 Task: Sort the products in the category "Mexican" by price (lowest first).
Action: Mouse moved to (22, 161)
Screenshot: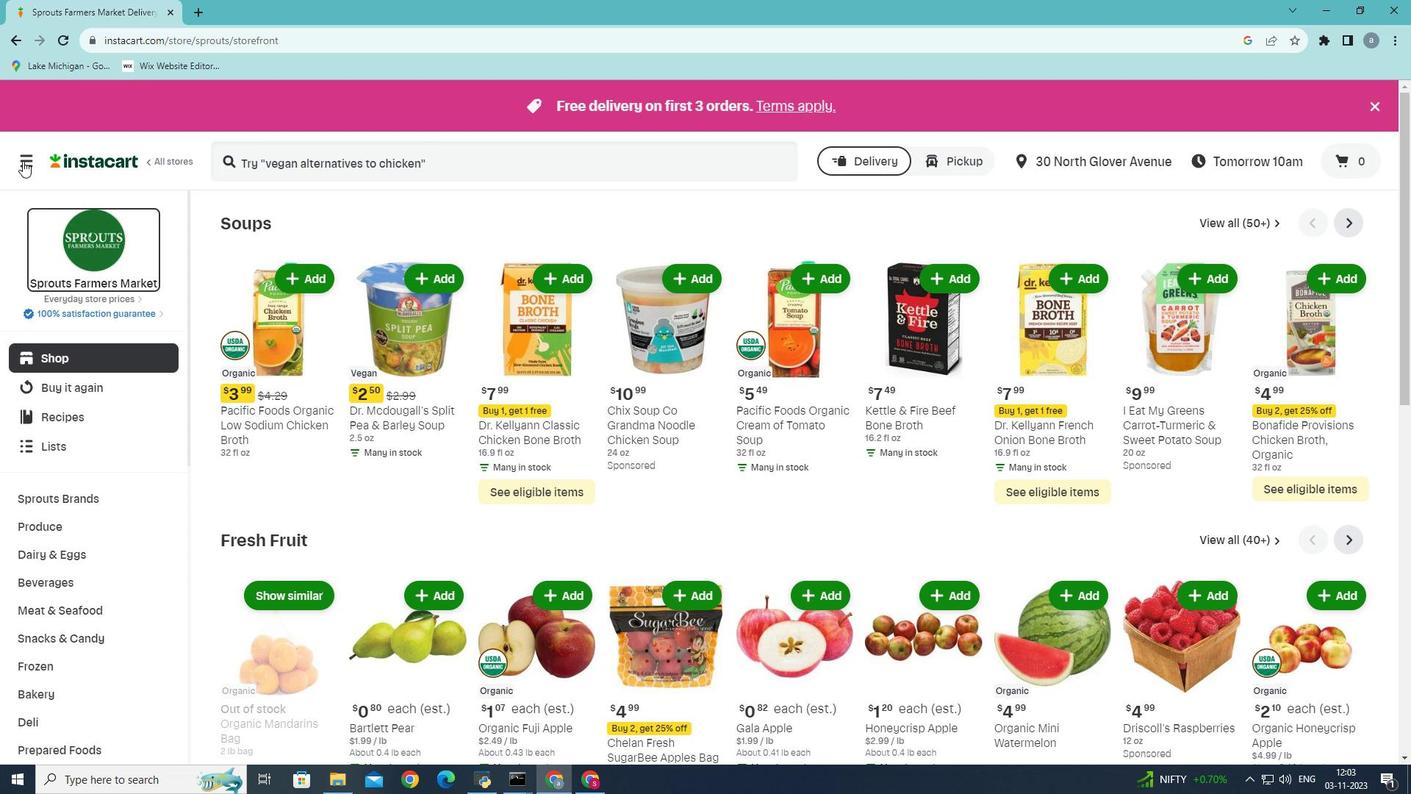 
Action: Mouse pressed left at (22, 161)
Screenshot: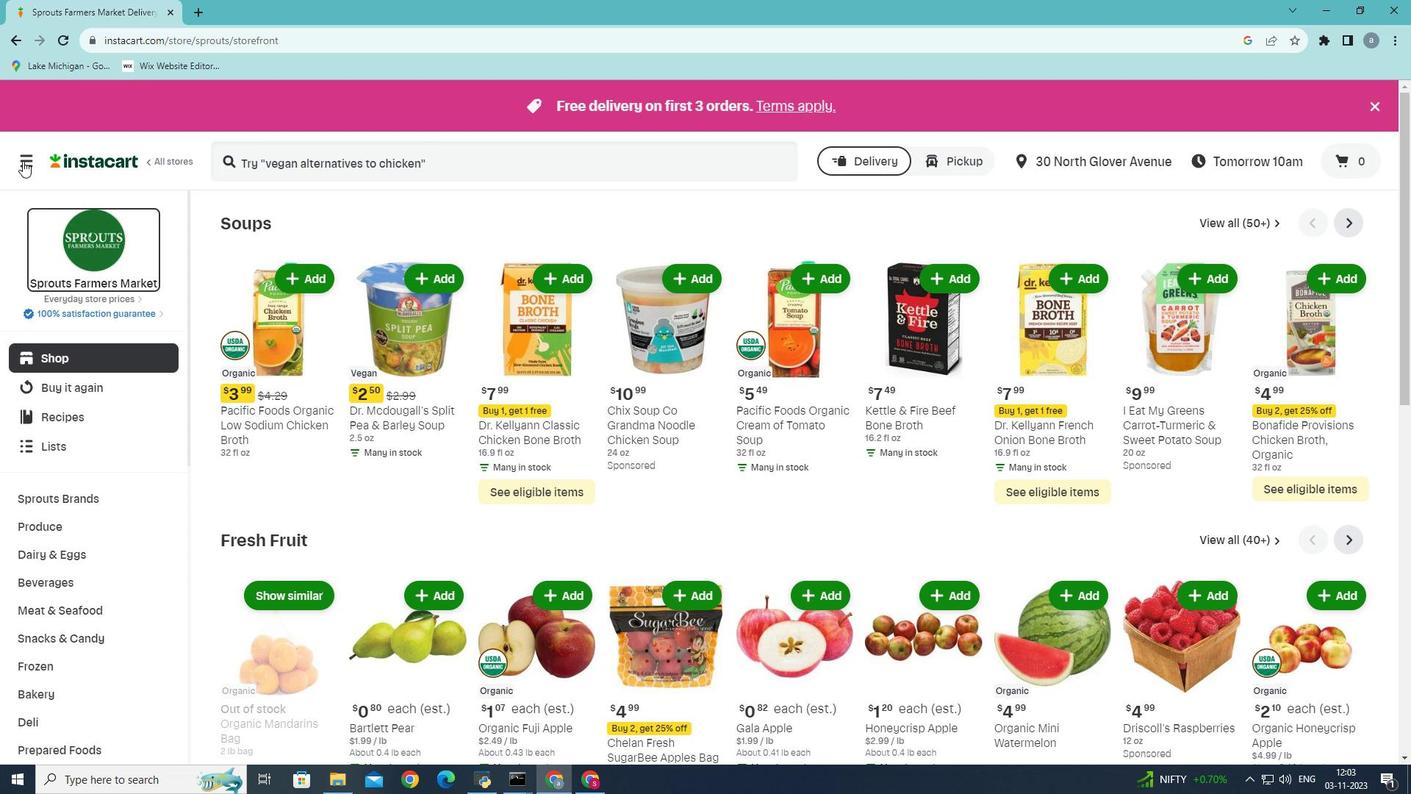 
Action: Mouse moved to (67, 402)
Screenshot: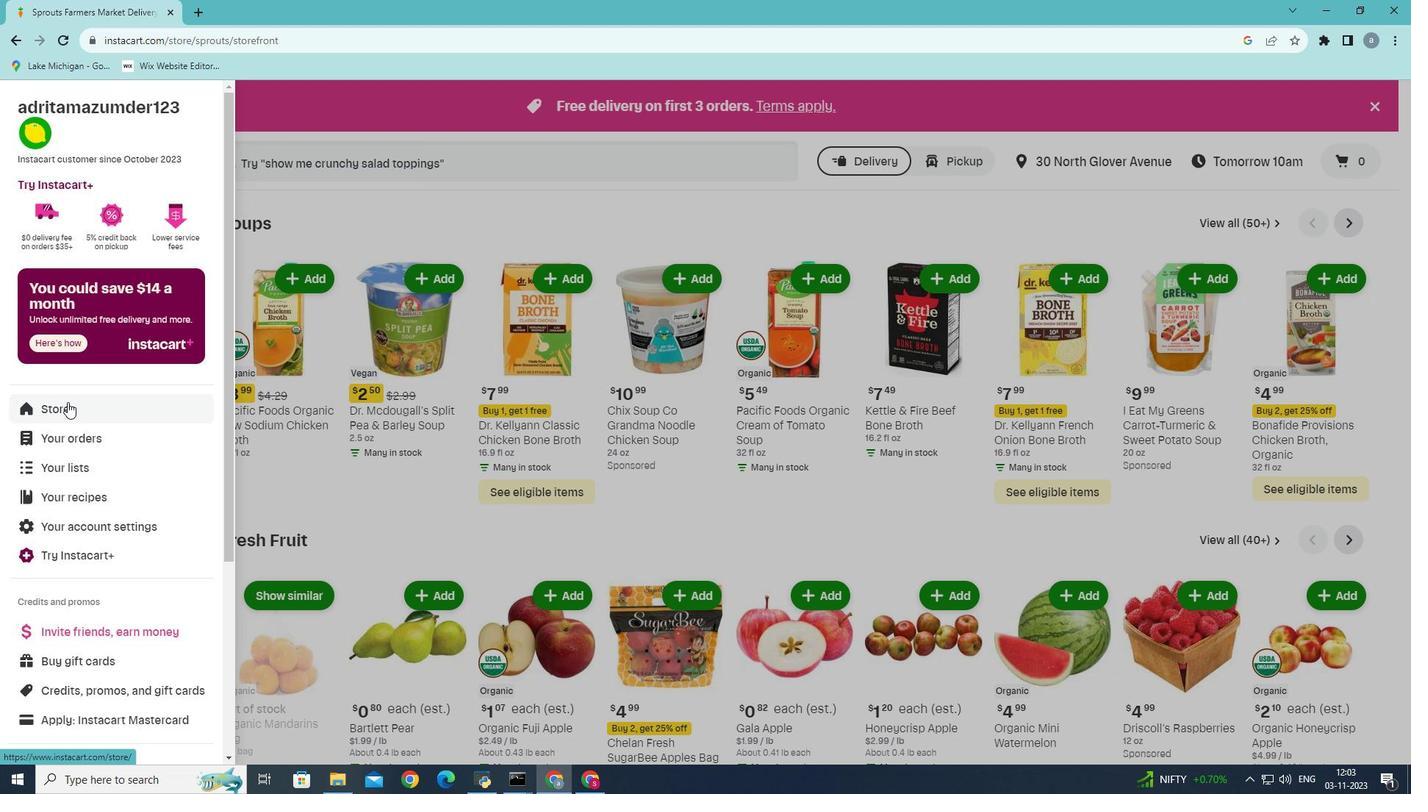 
Action: Mouse pressed left at (67, 402)
Screenshot: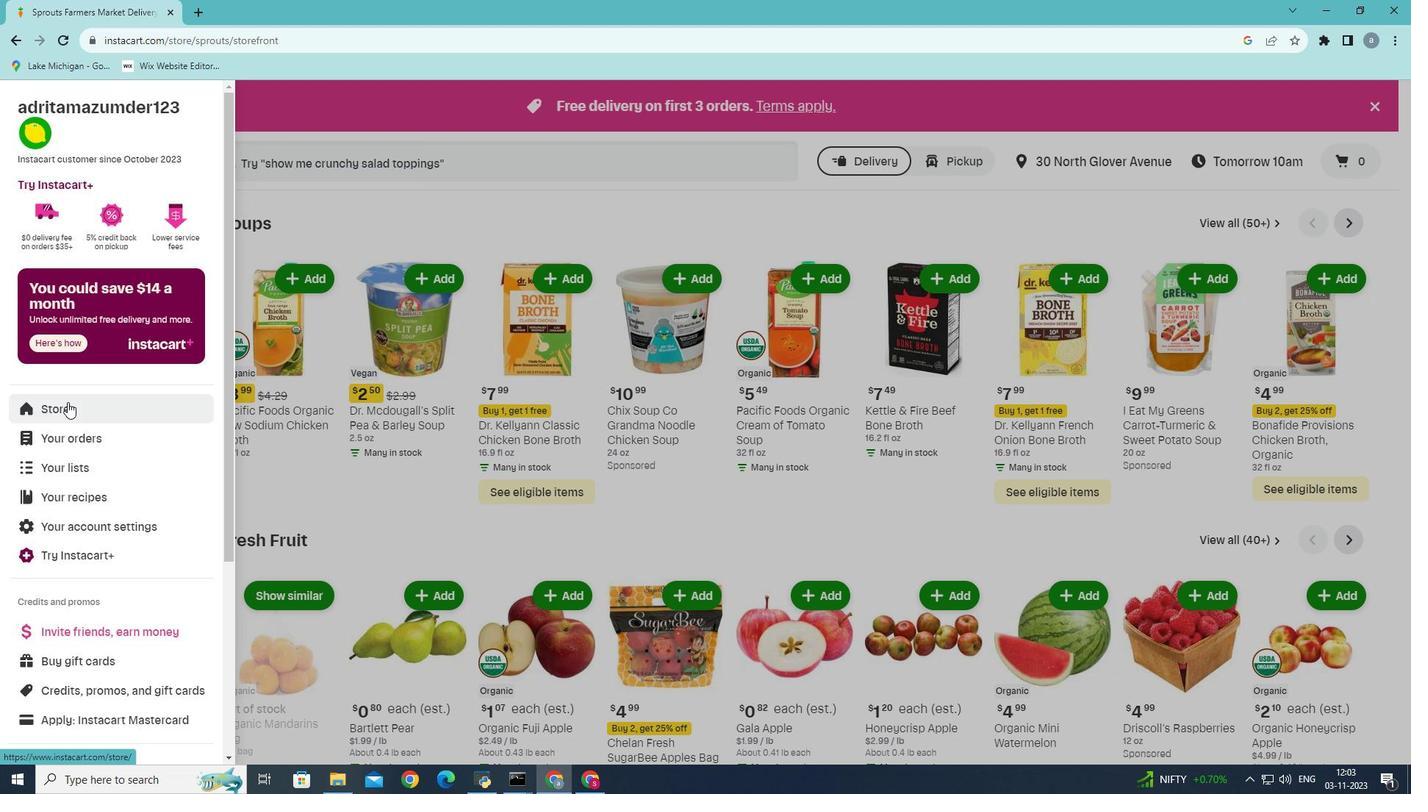 
Action: Mouse moved to (338, 172)
Screenshot: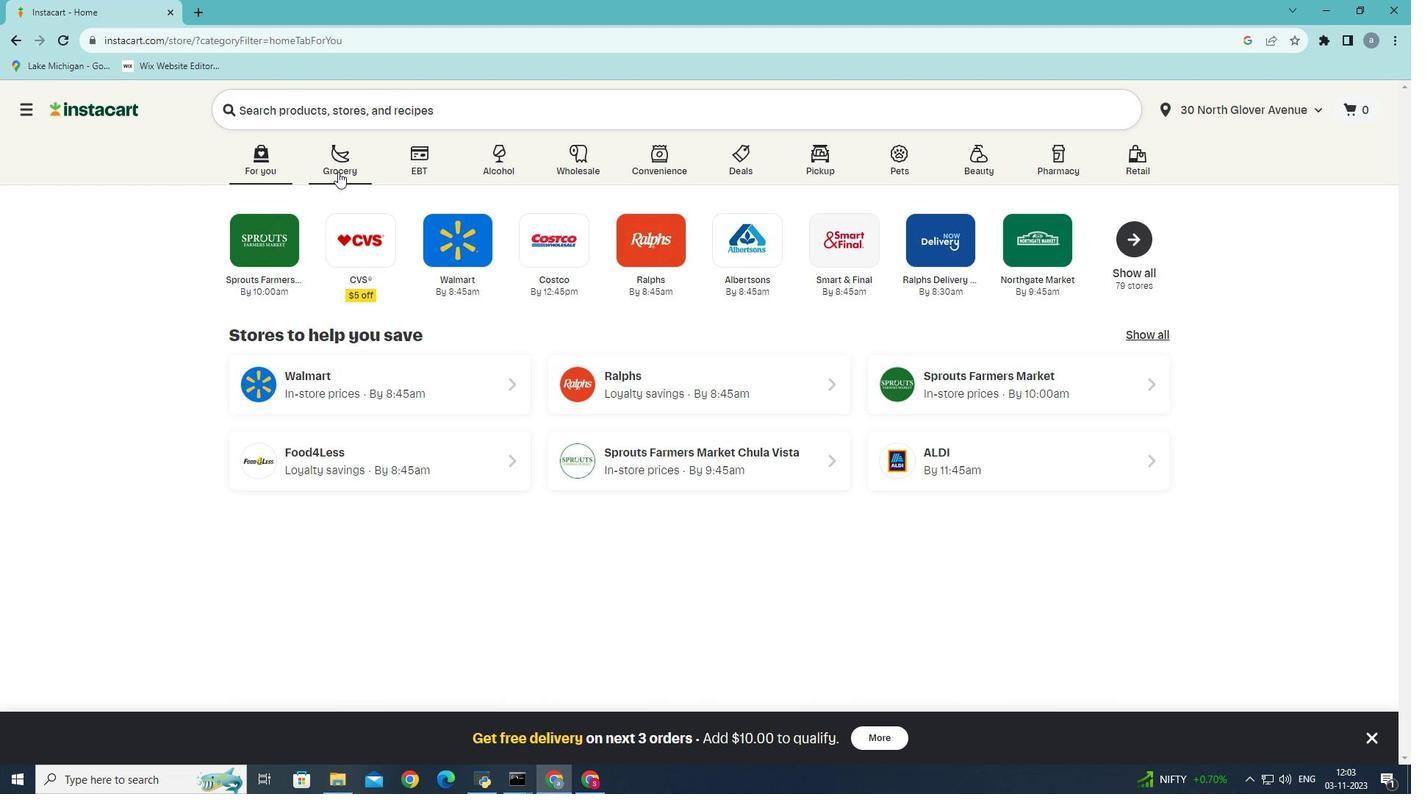 
Action: Mouse pressed left at (338, 172)
Screenshot: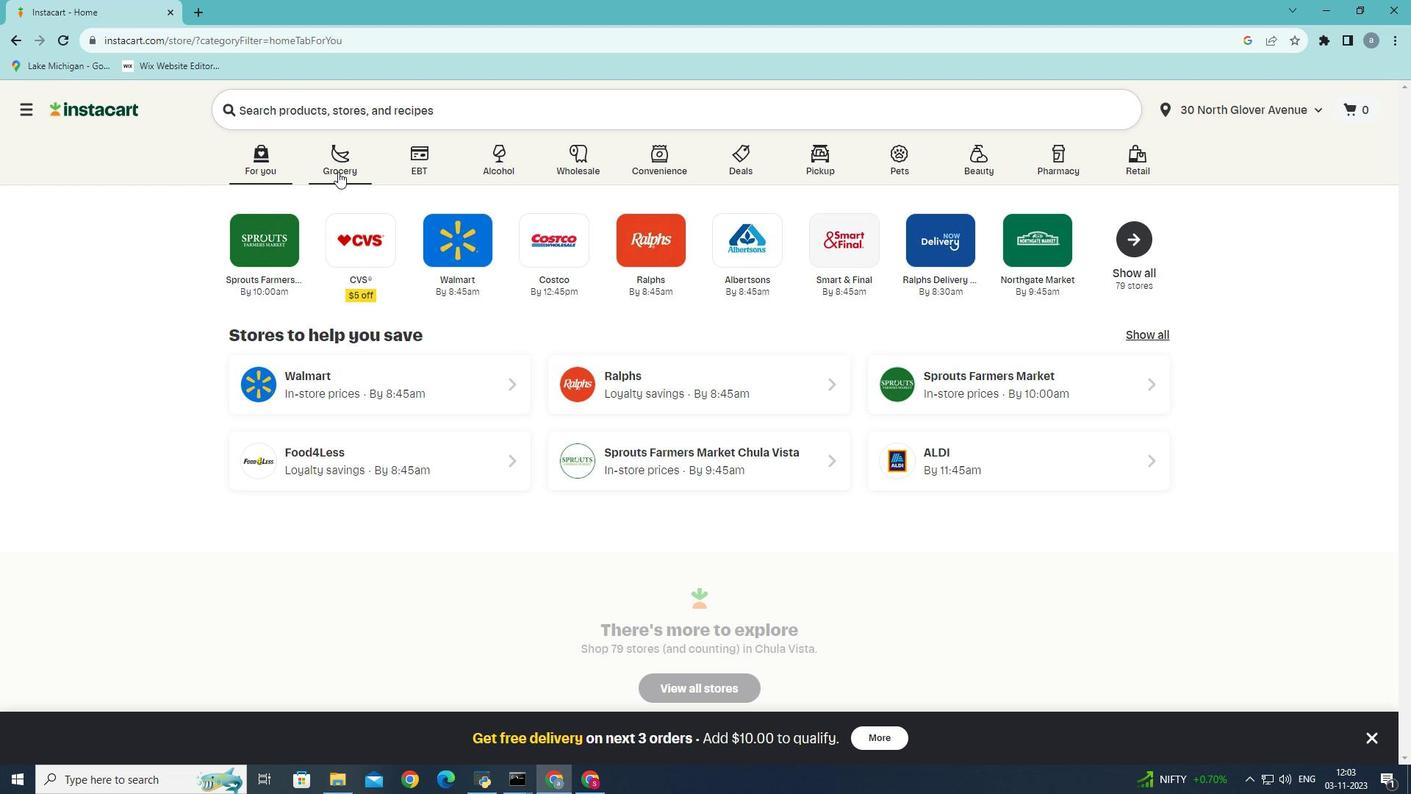 
Action: Mouse moved to (305, 428)
Screenshot: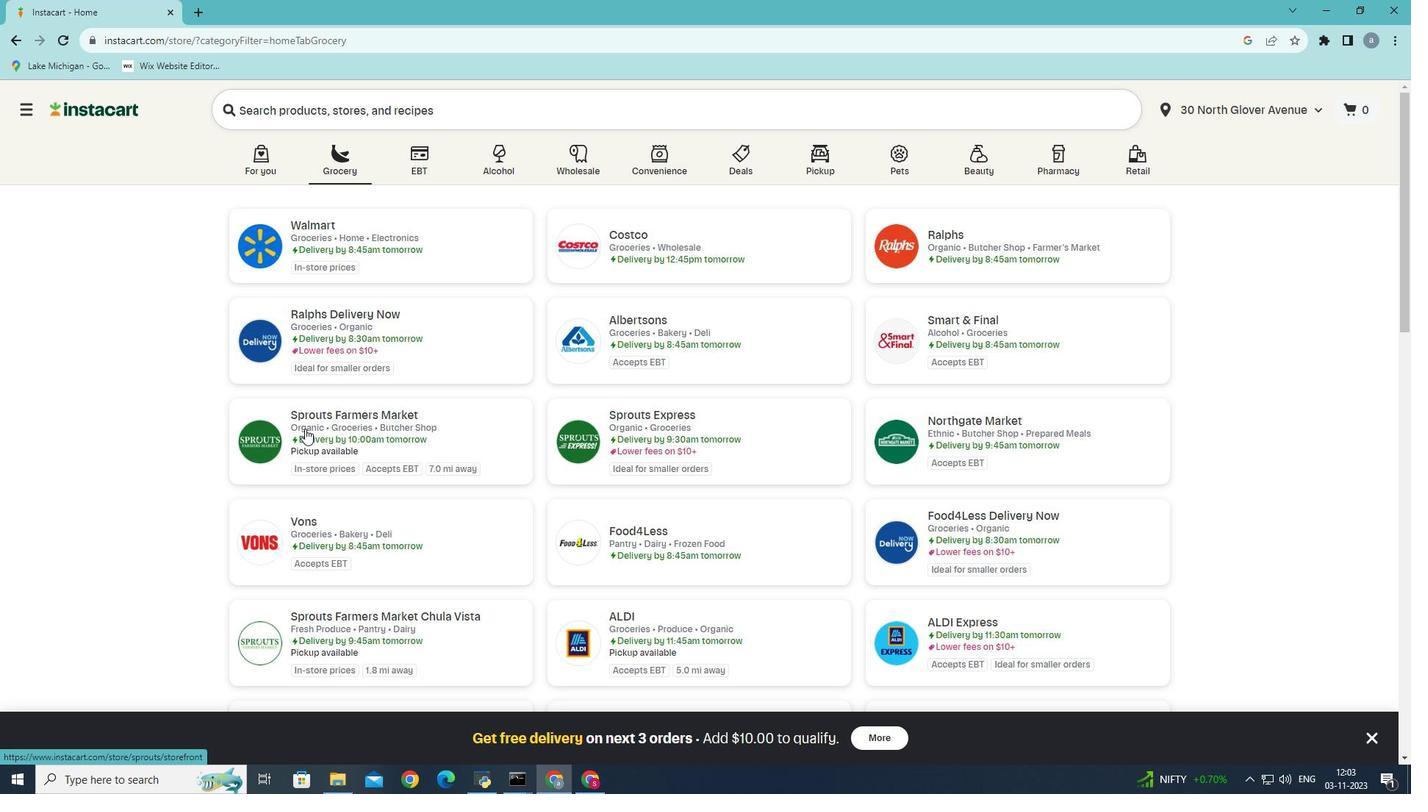 
Action: Mouse pressed left at (305, 428)
Screenshot: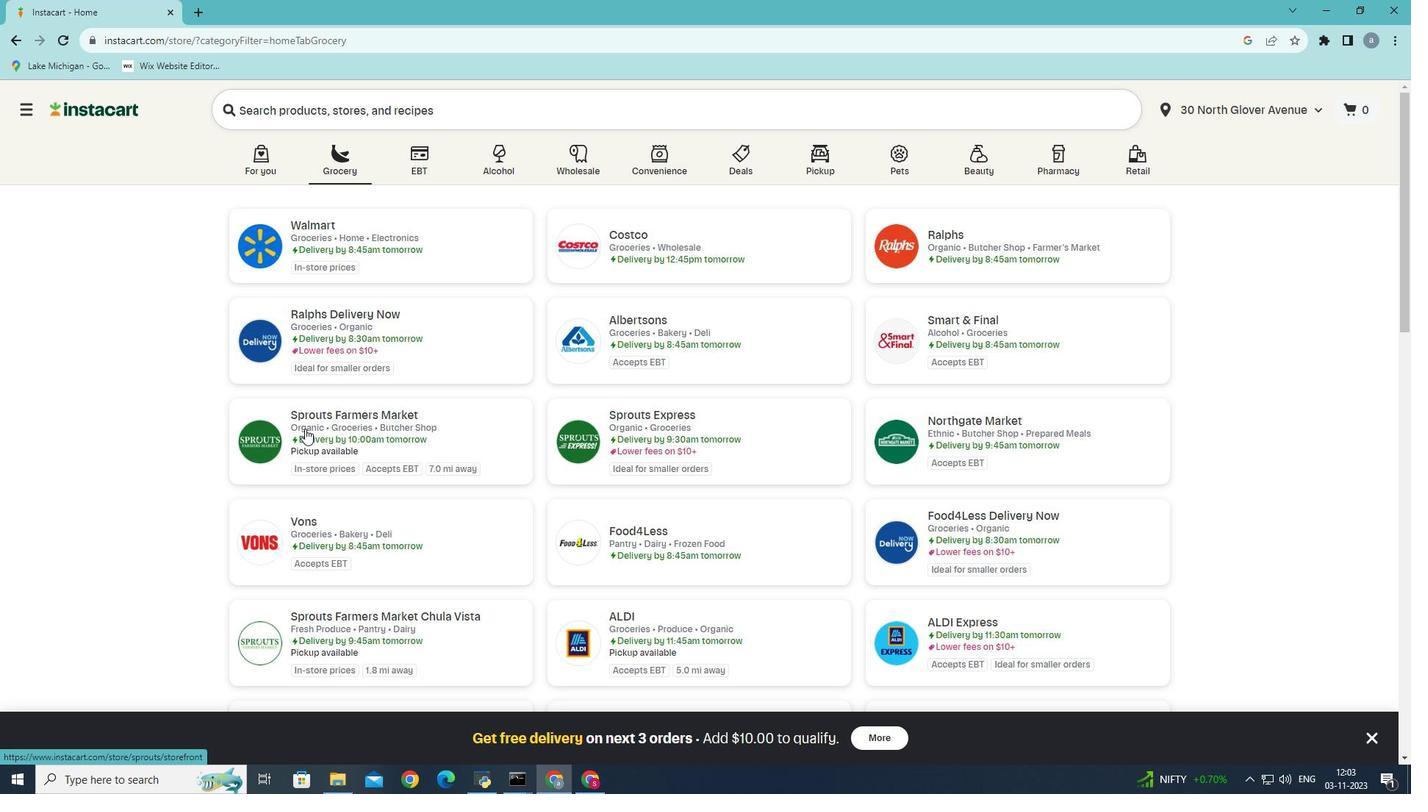 
Action: Mouse moved to (61, 755)
Screenshot: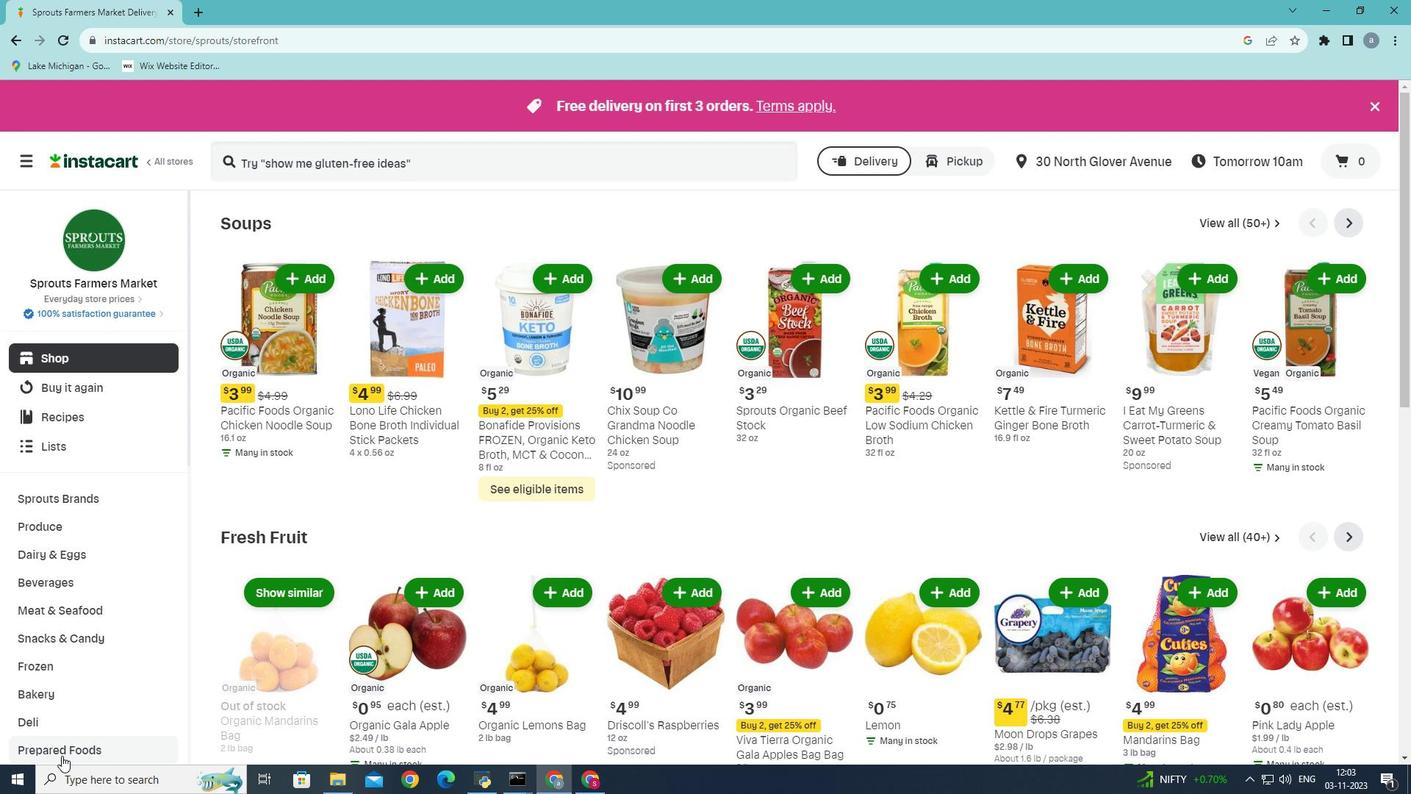 
Action: Mouse pressed left at (61, 755)
Screenshot: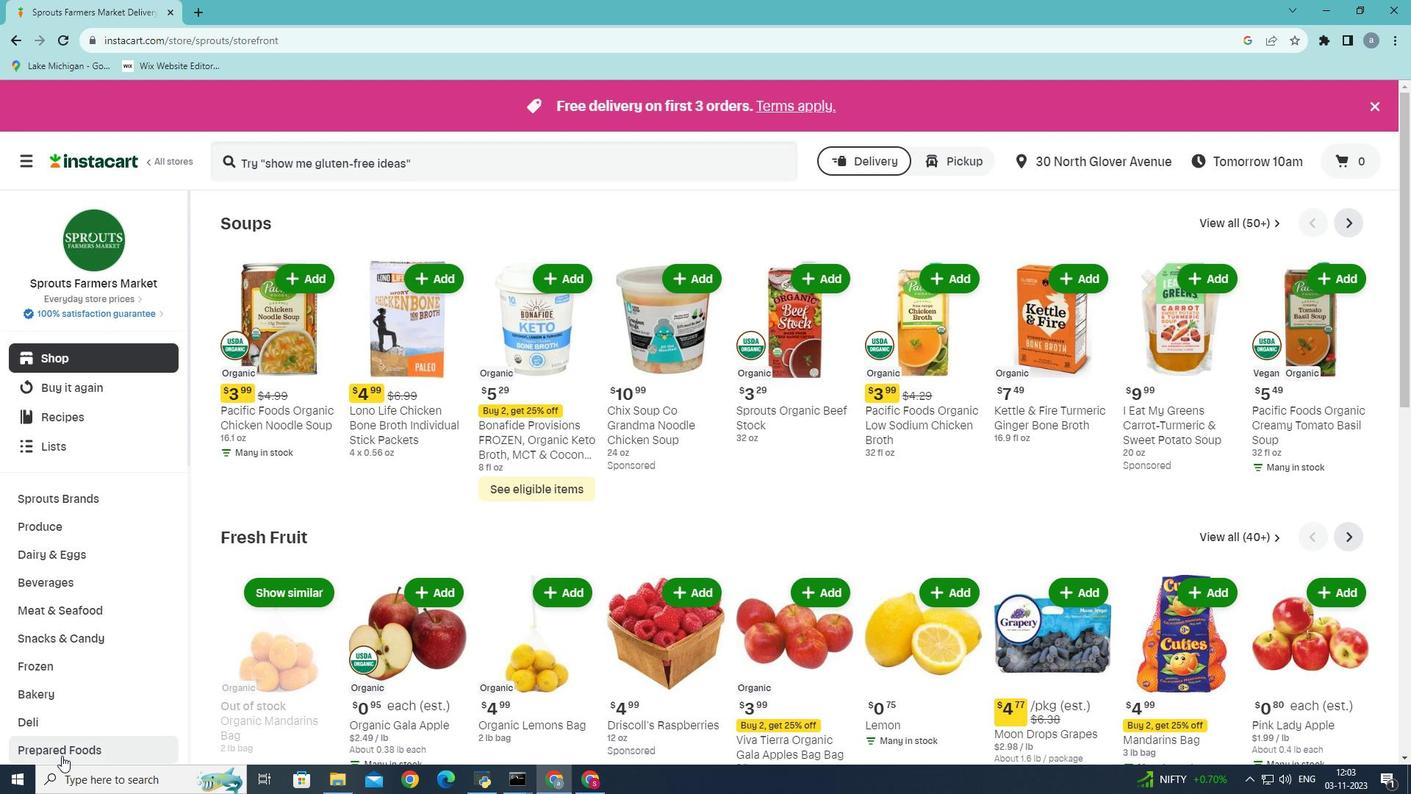 
Action: Mouse moved to (508, 261)
Screenshot: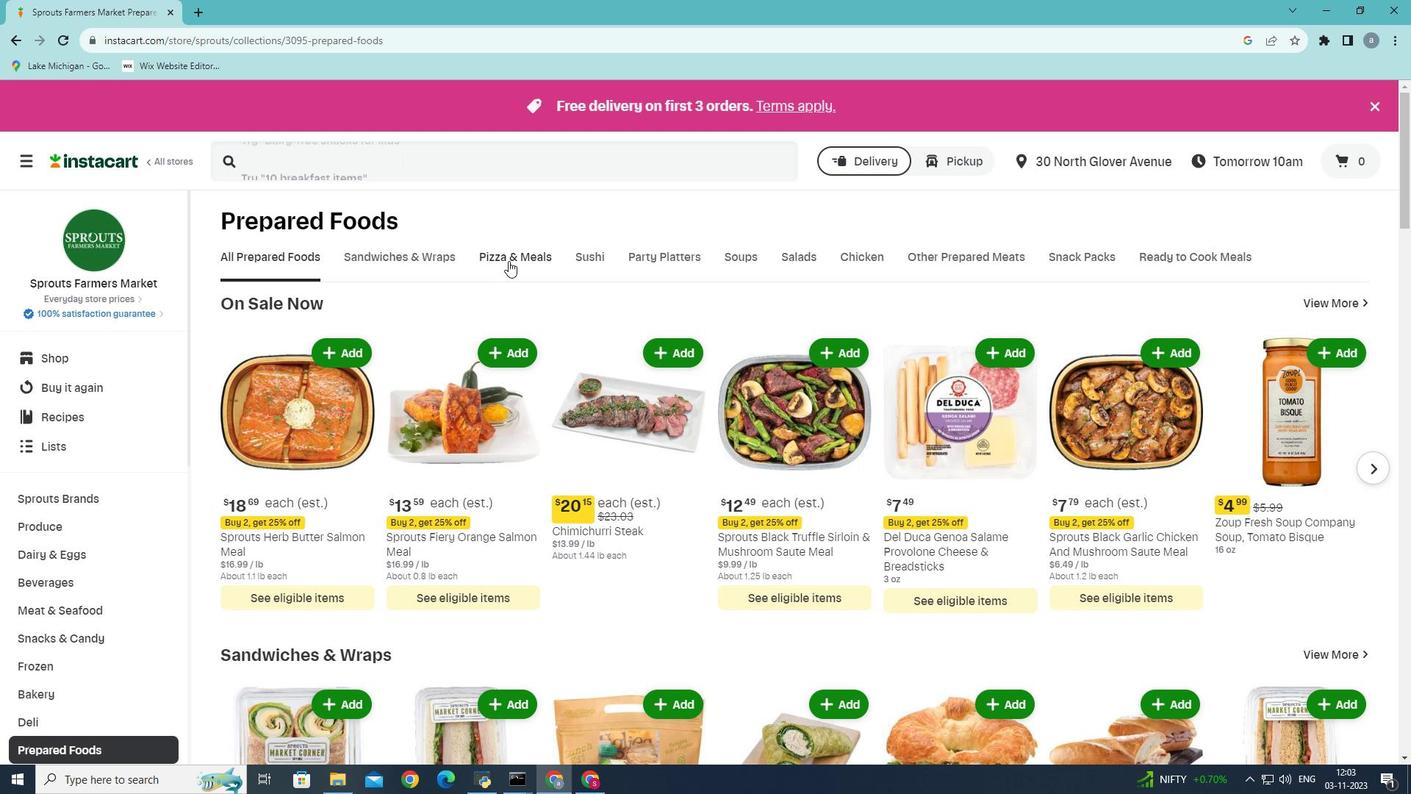 
Action: Mouse pressed left at (508, 261)
Screenshot: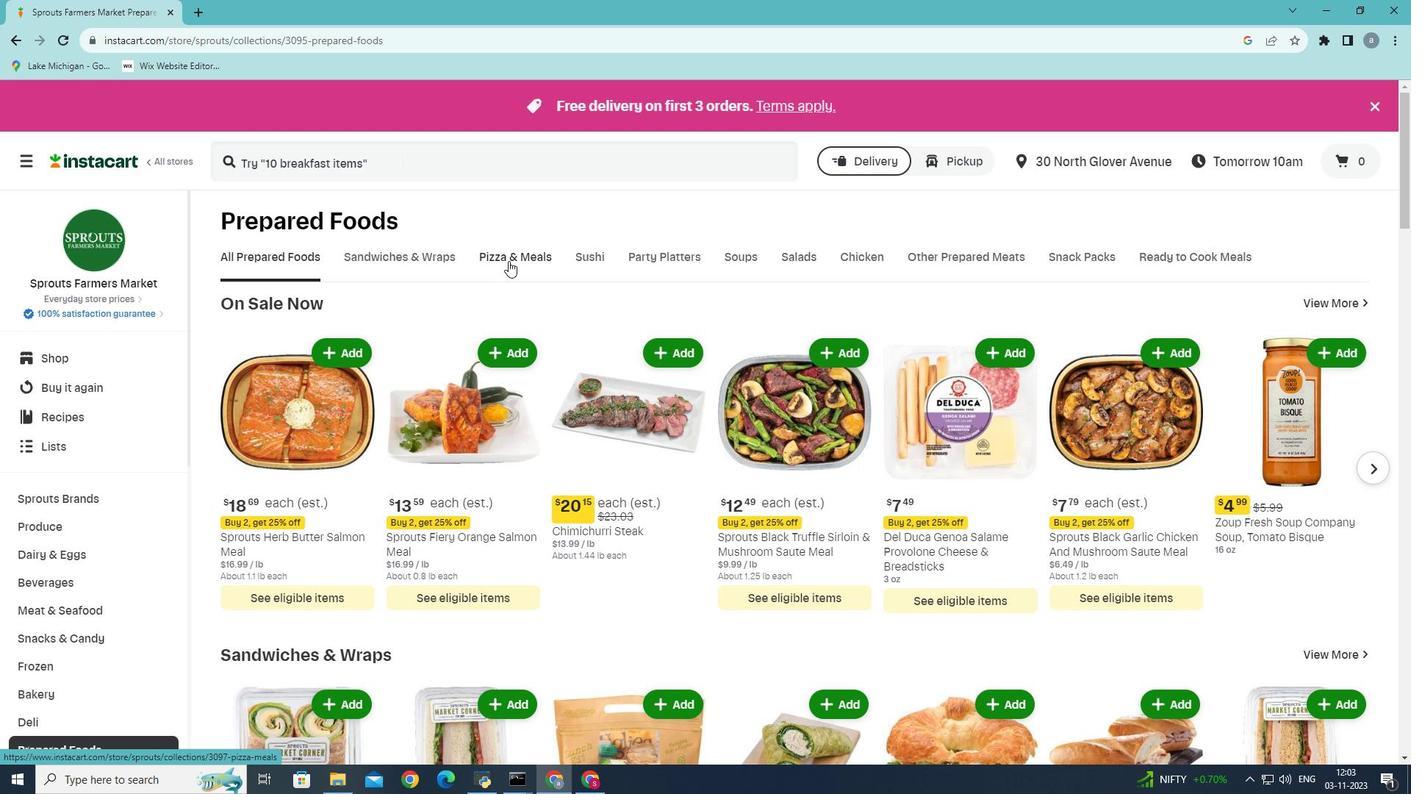 
Action: Mouse moved to (666, 317)
Screenshot: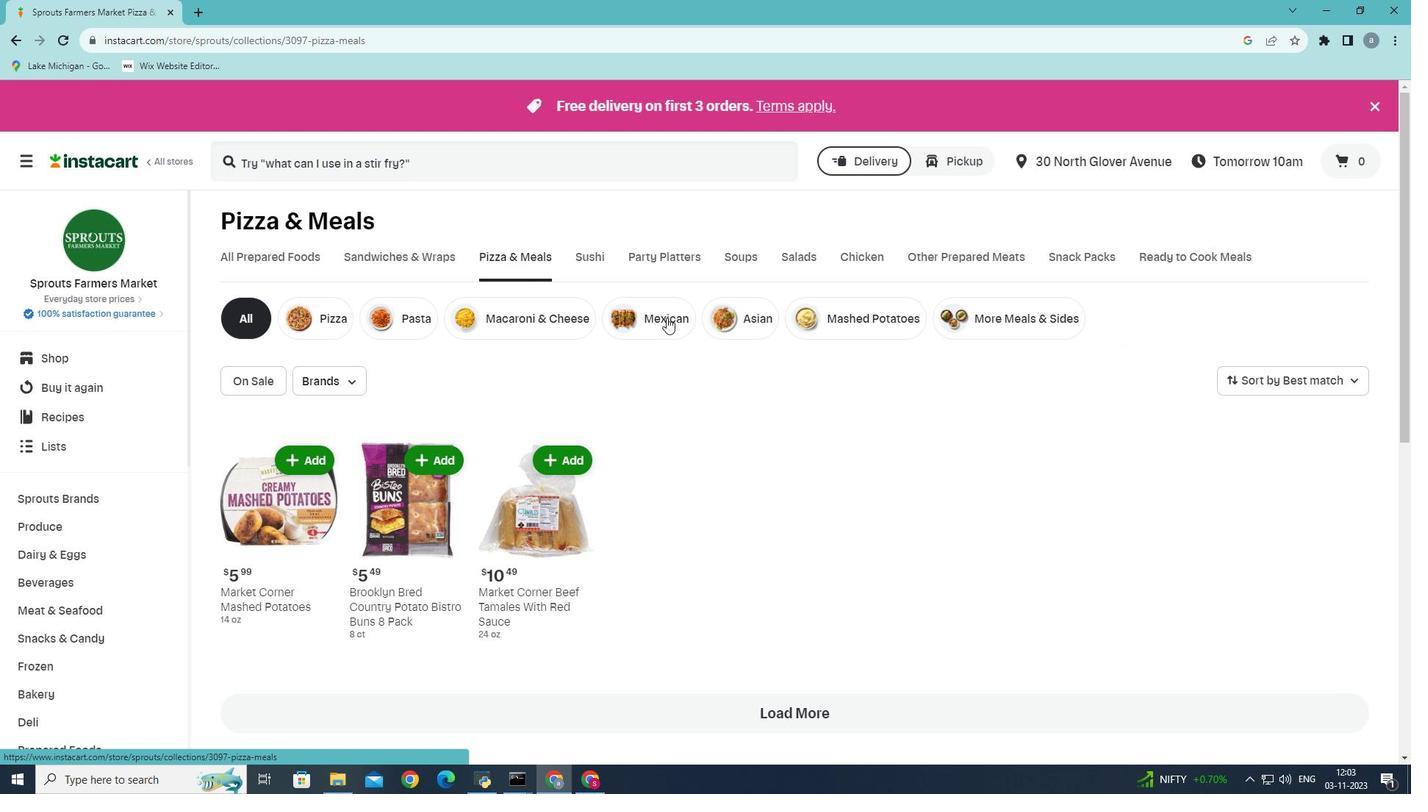 
Action: Mouse pressed left at (666, 317)
Screenshot: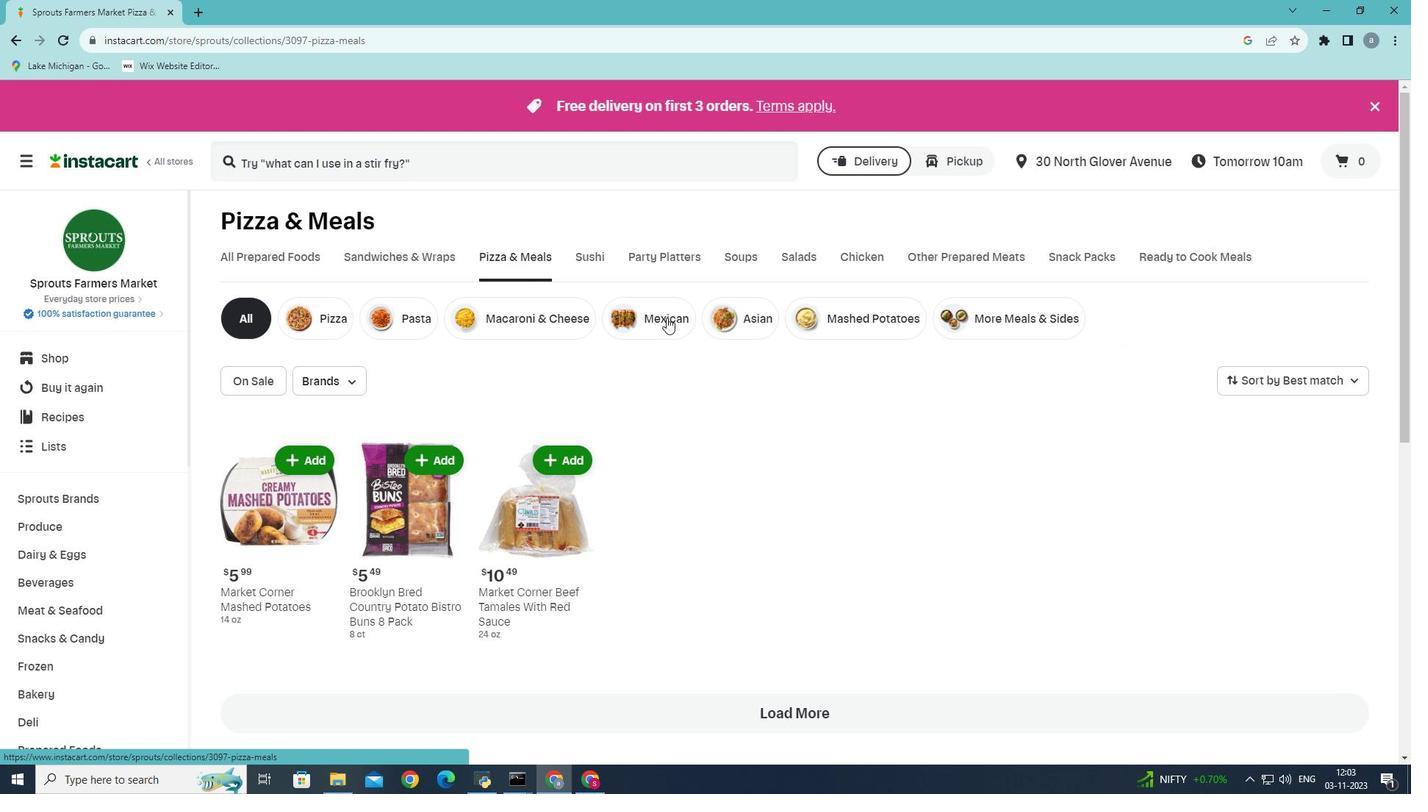 
Action: Mouse moved to (1354, 380)
Screenshot: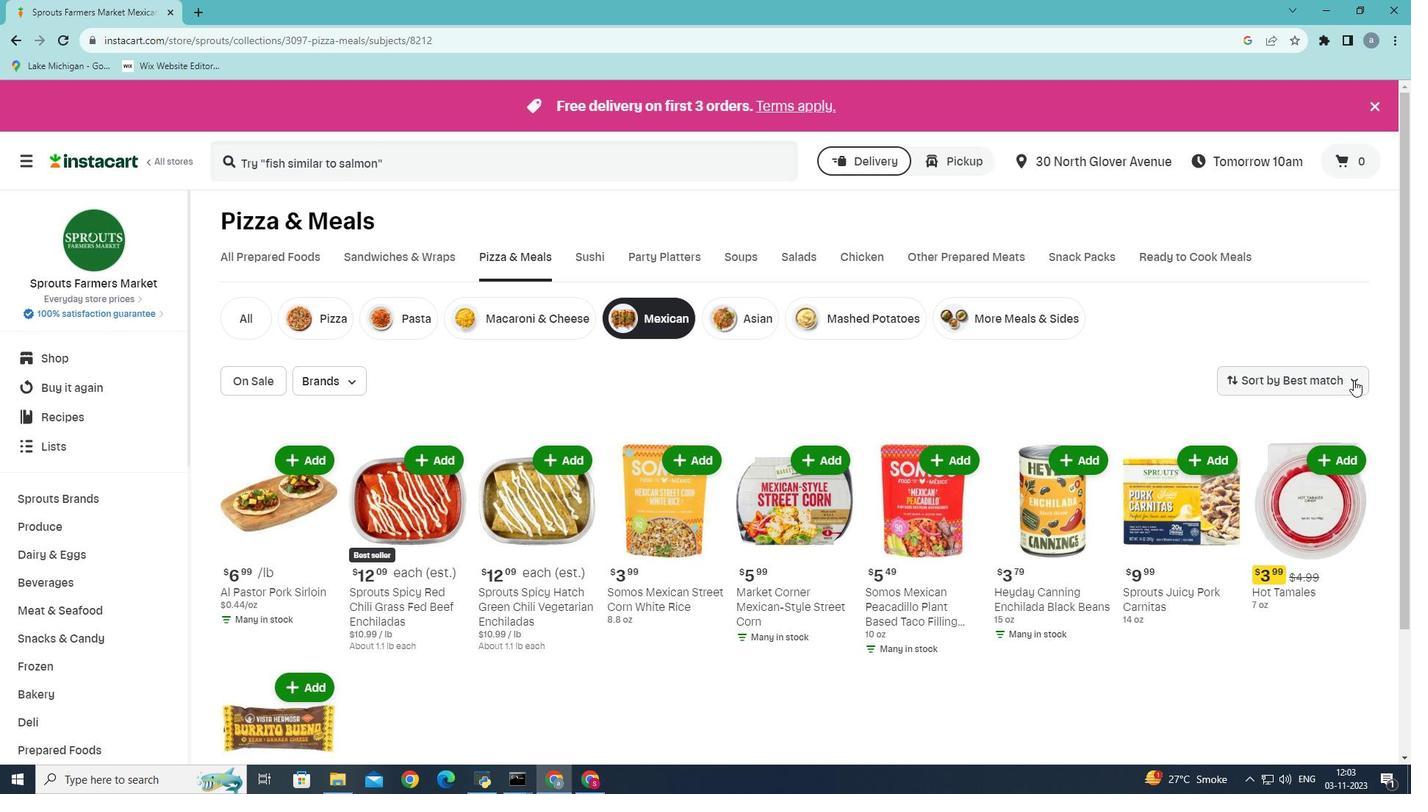 
Action: Mouse pressed left at (1354, 380)
Screenshot: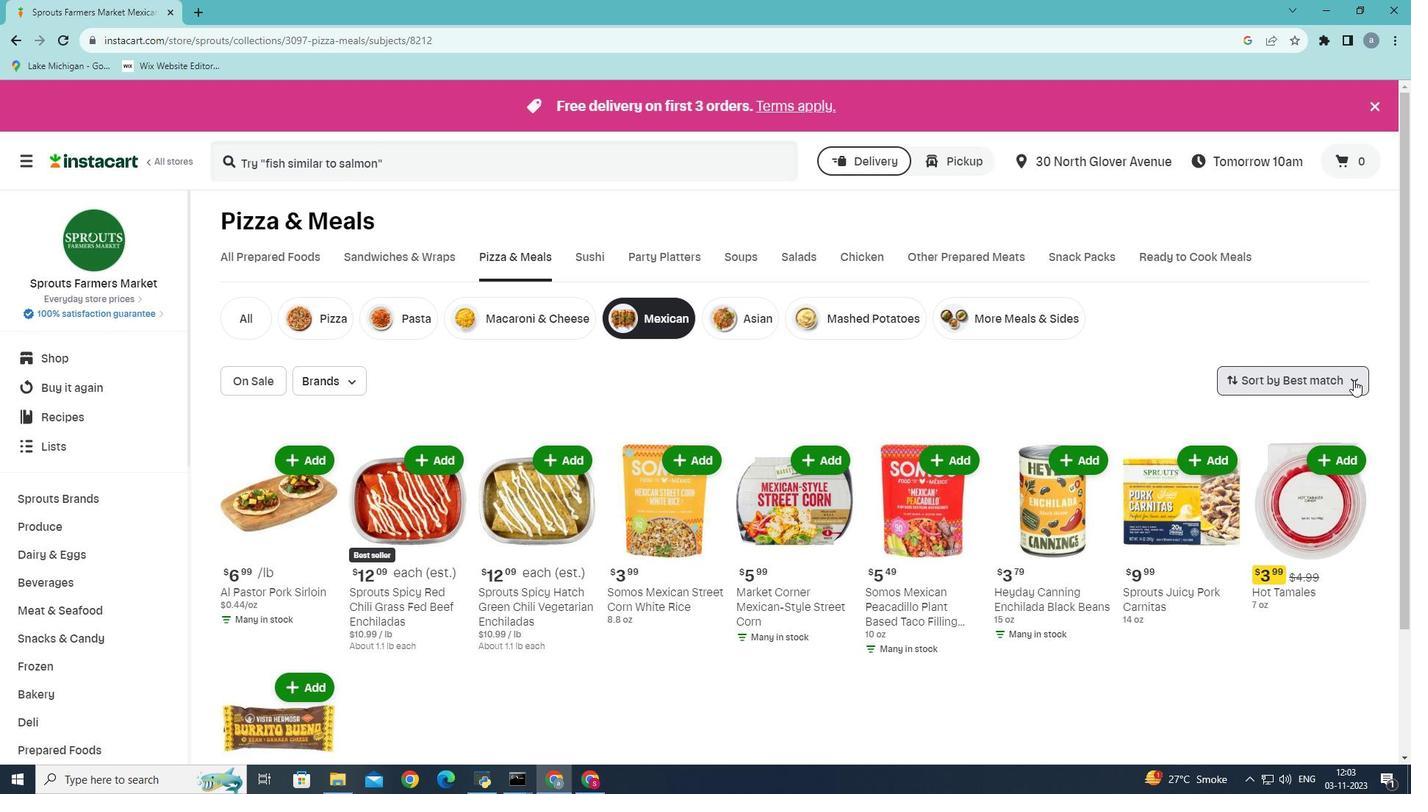 
Action: Mouse moved to (1310, 455)
Screenshot: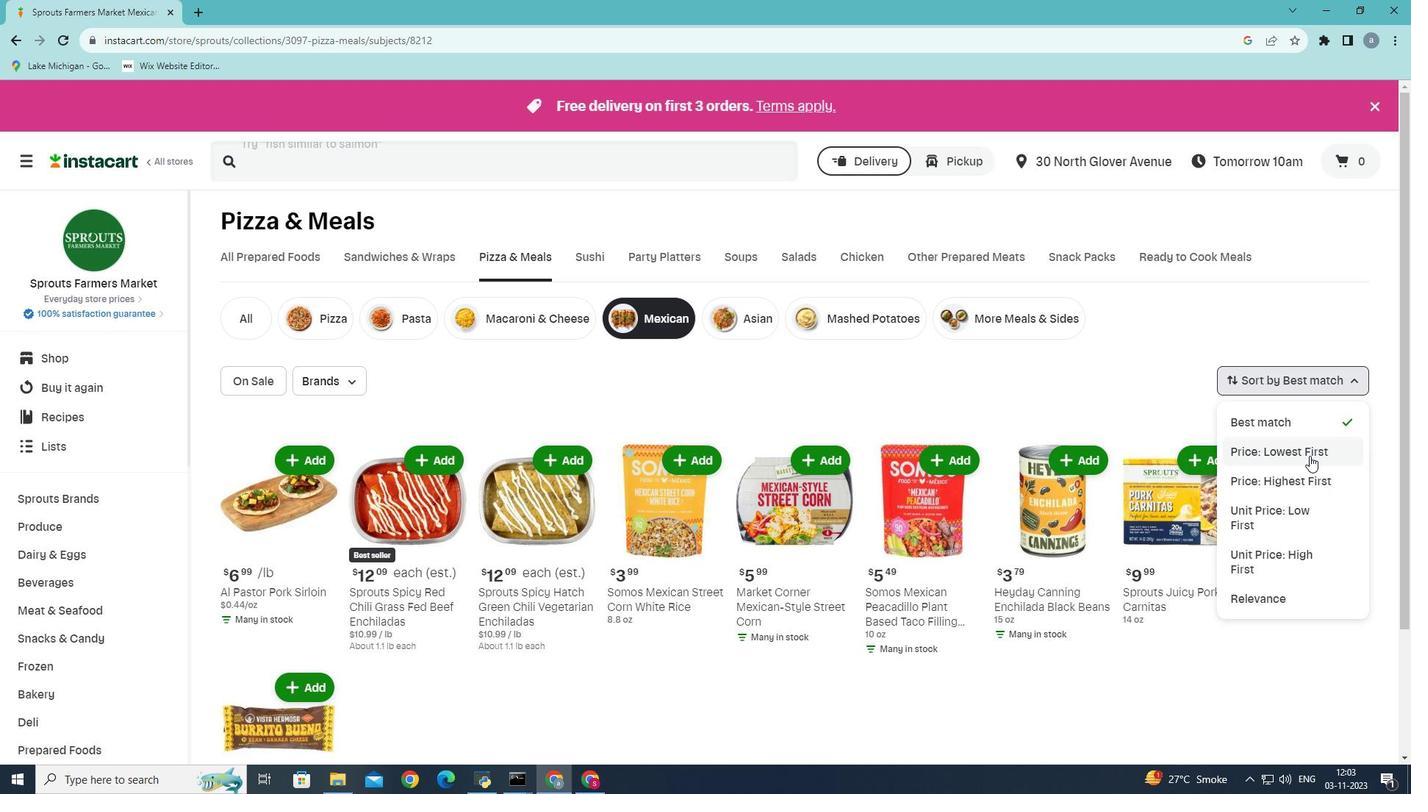 
Action: Mouse pressed left at (1310, 455)
Screenshot: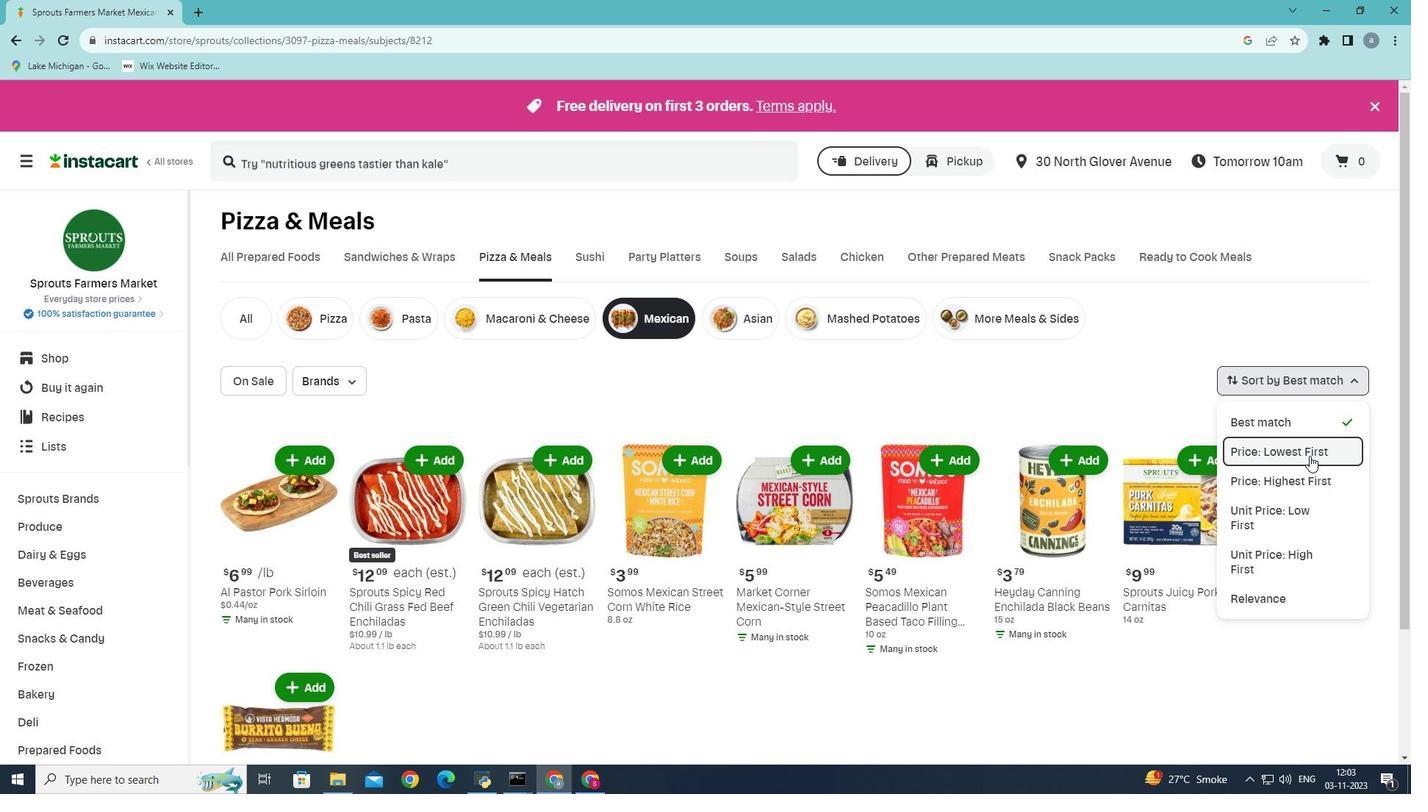 
Action: Mouse moved to (1299, 455)
Screenshot: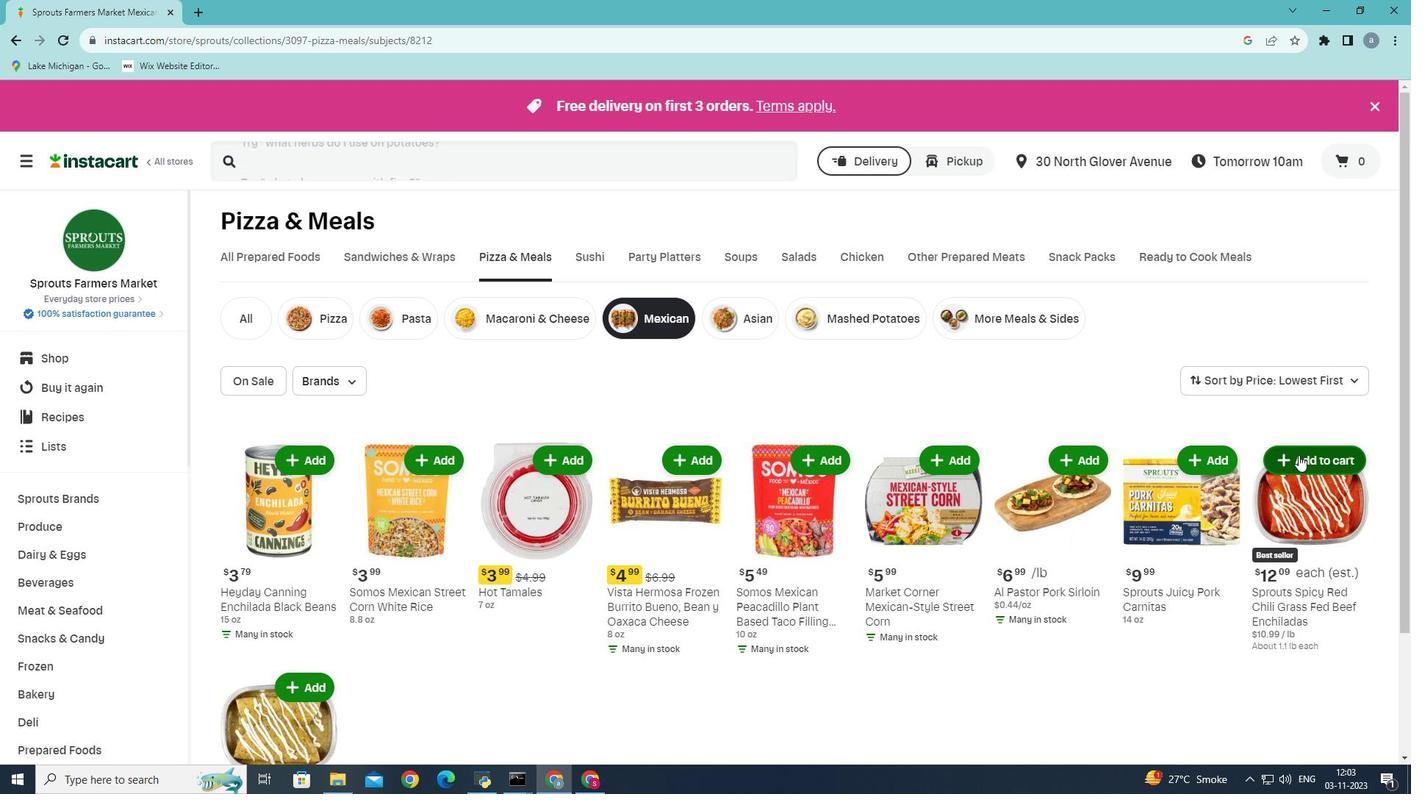 
